 Task: Look for products in the category "Pork" from the brand "Store Brand".
Action: Mouse moved to (17, 153)
Screenshot: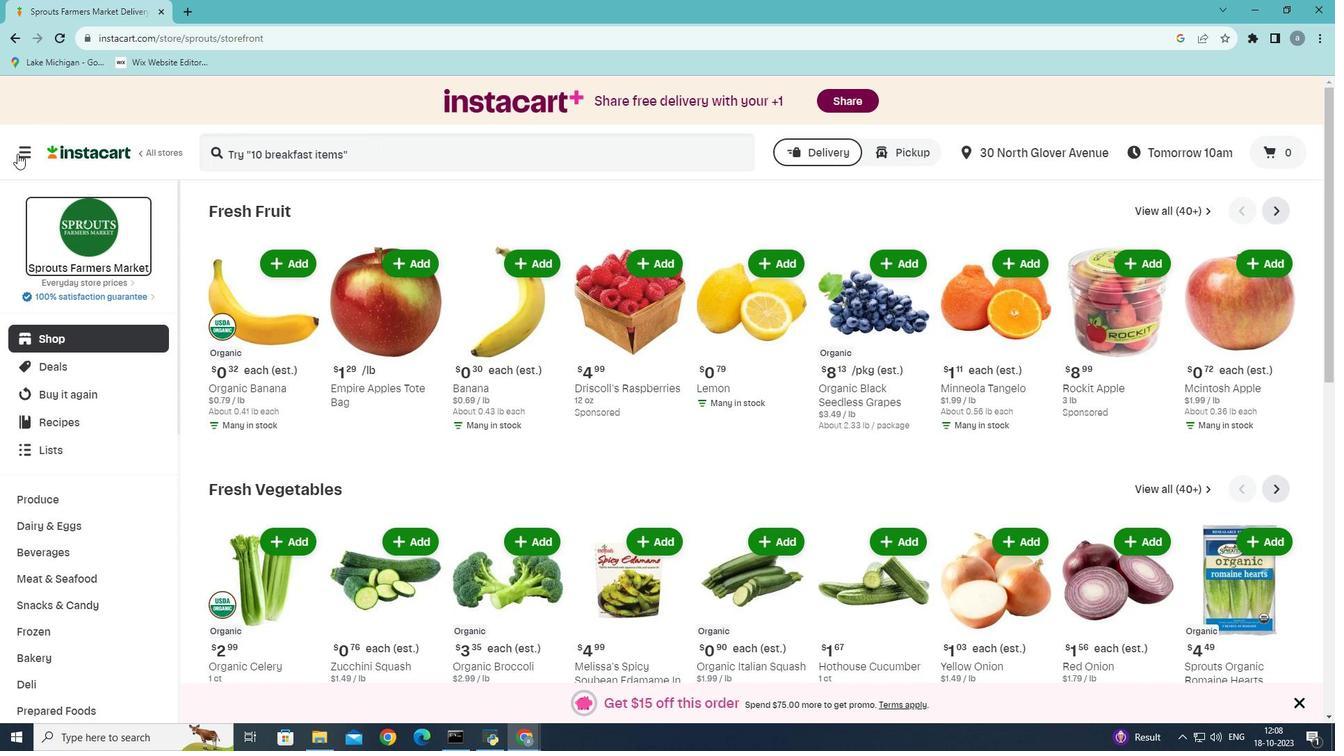 
Action: Mouse pressed left at (17, 153)
Screenshot: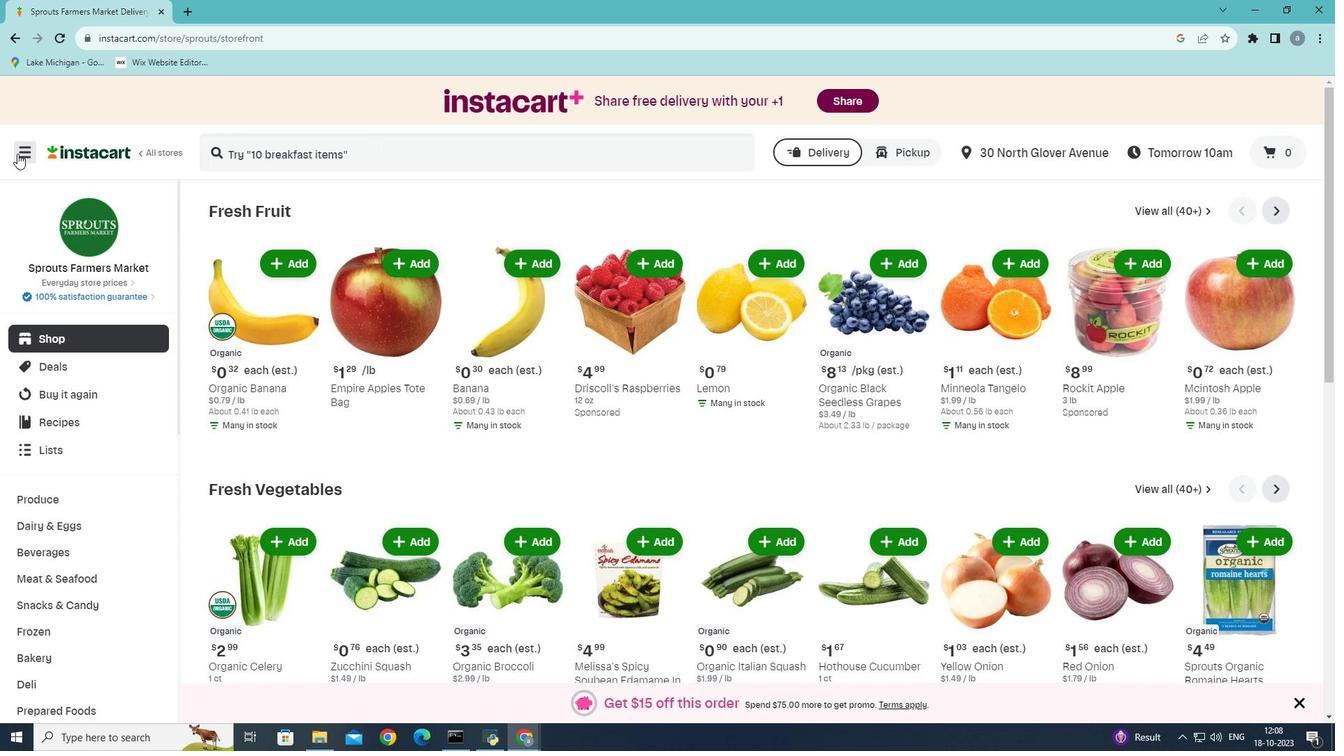 
Action: Mouse moved to (73, 408)
Screenshot: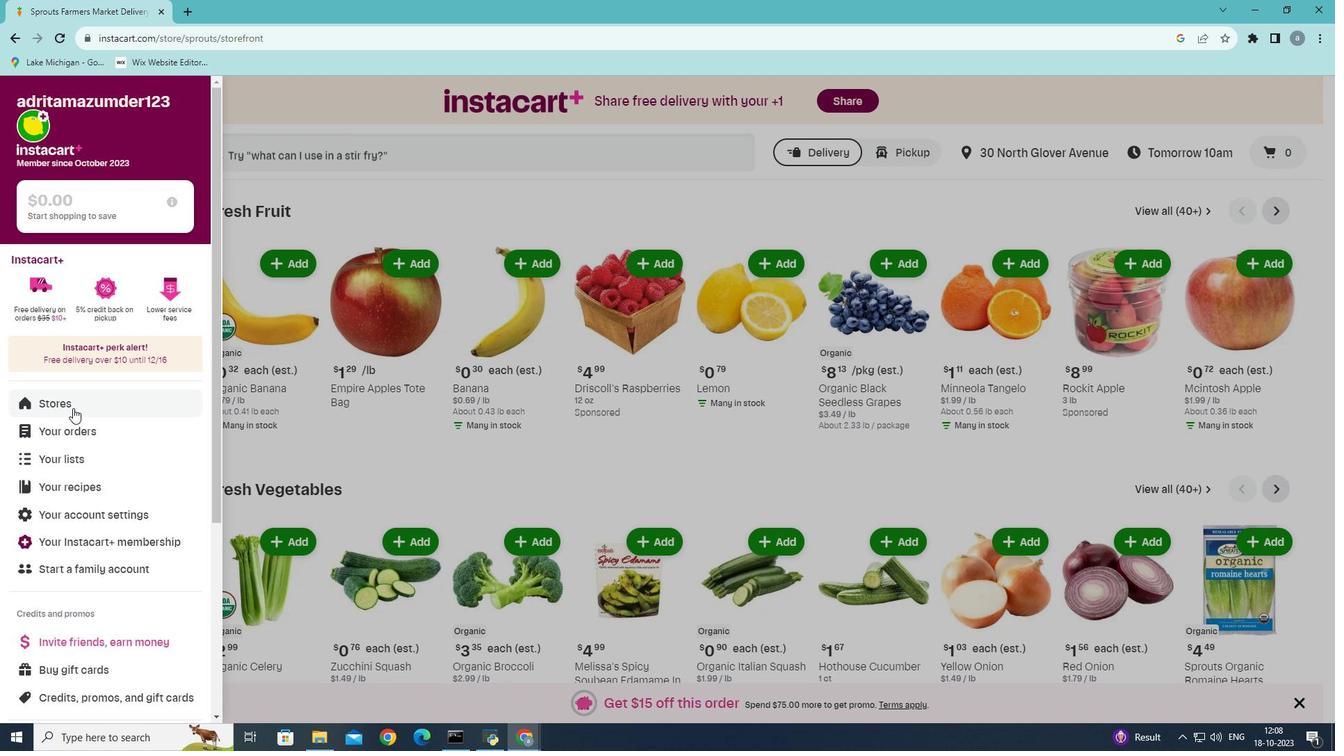 
Action: Mouse pressed left at (73, 408)
Screenshot: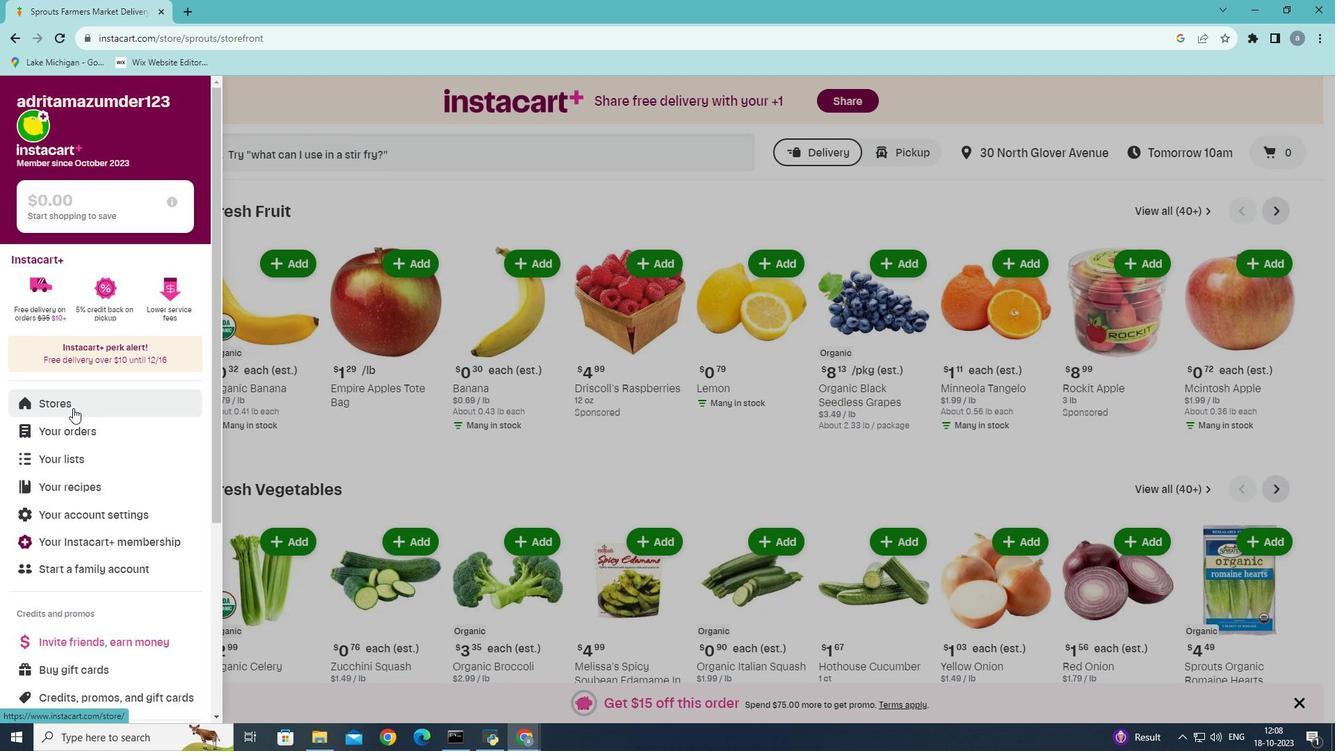 
Action: Mouse moved to (324, 169)
Screenshot: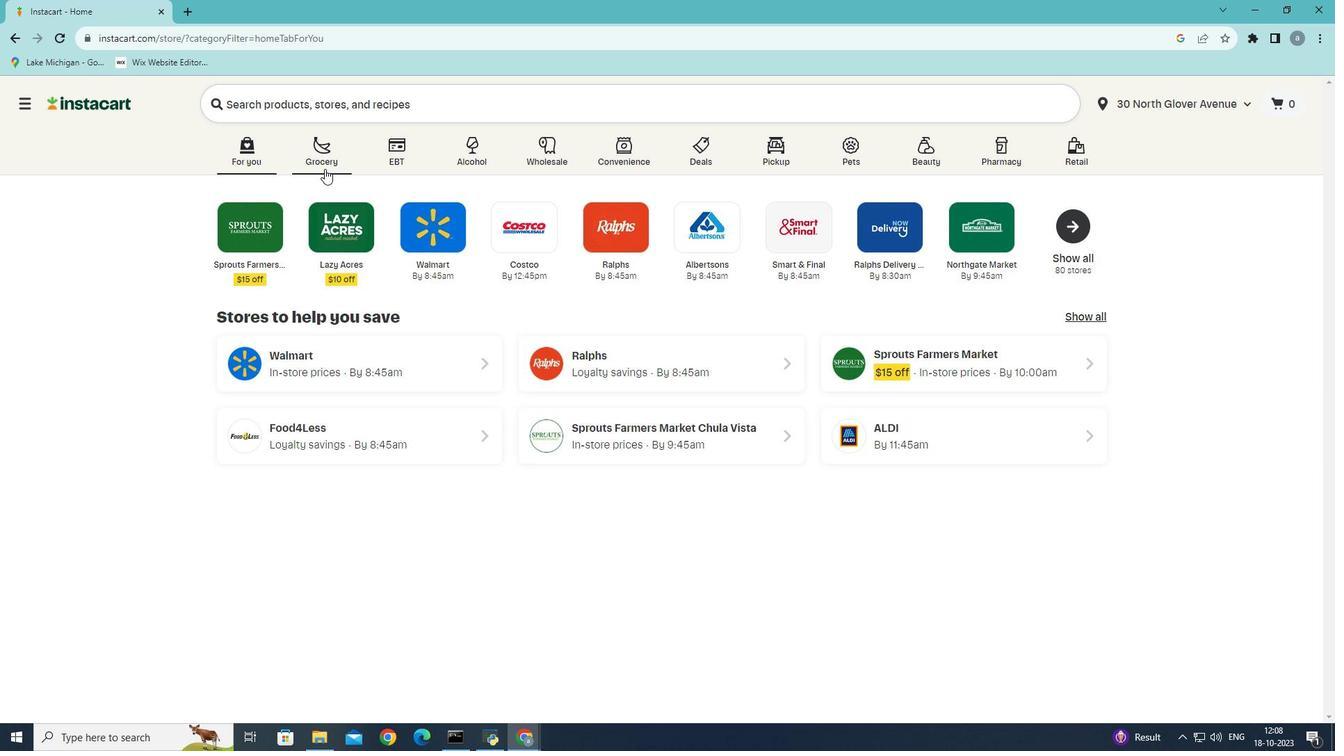 
Action: Mouse pressed left at (324, 169)
Screenshot: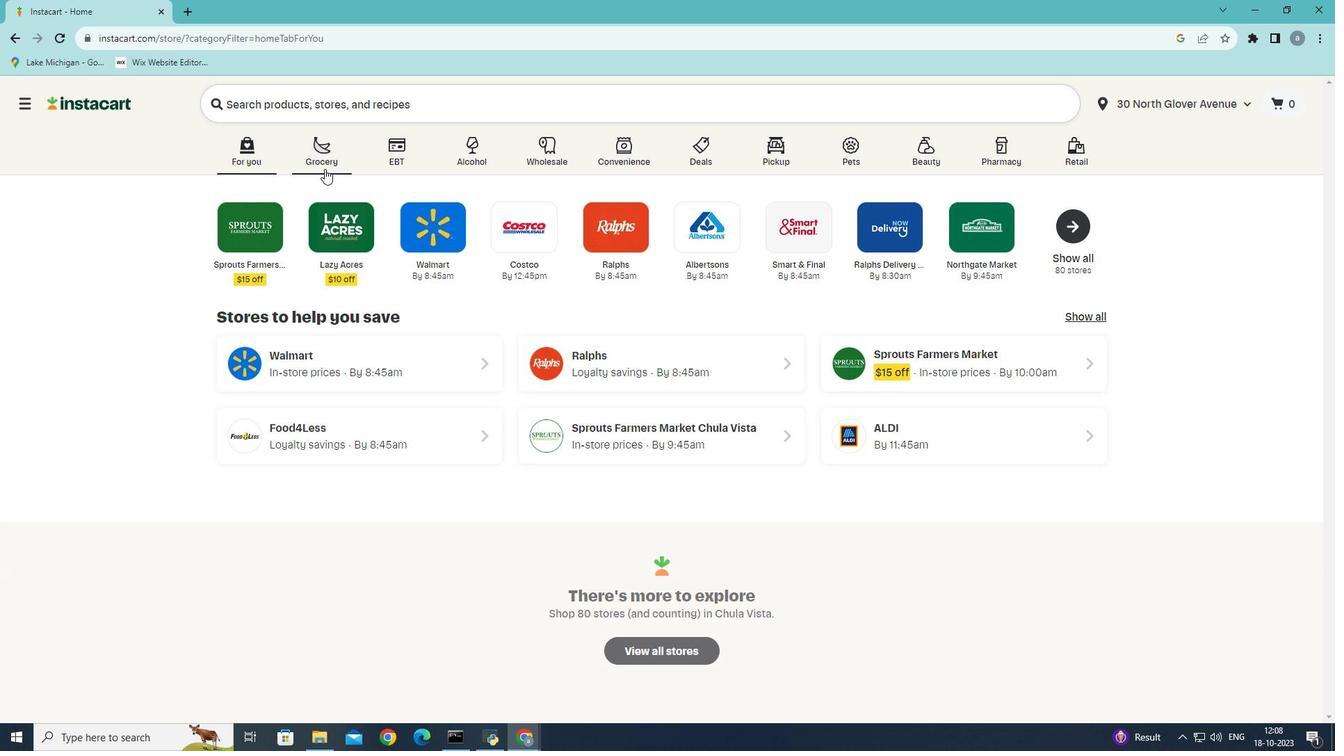
Action: Mouse moved to (283, 414)
Screenshot: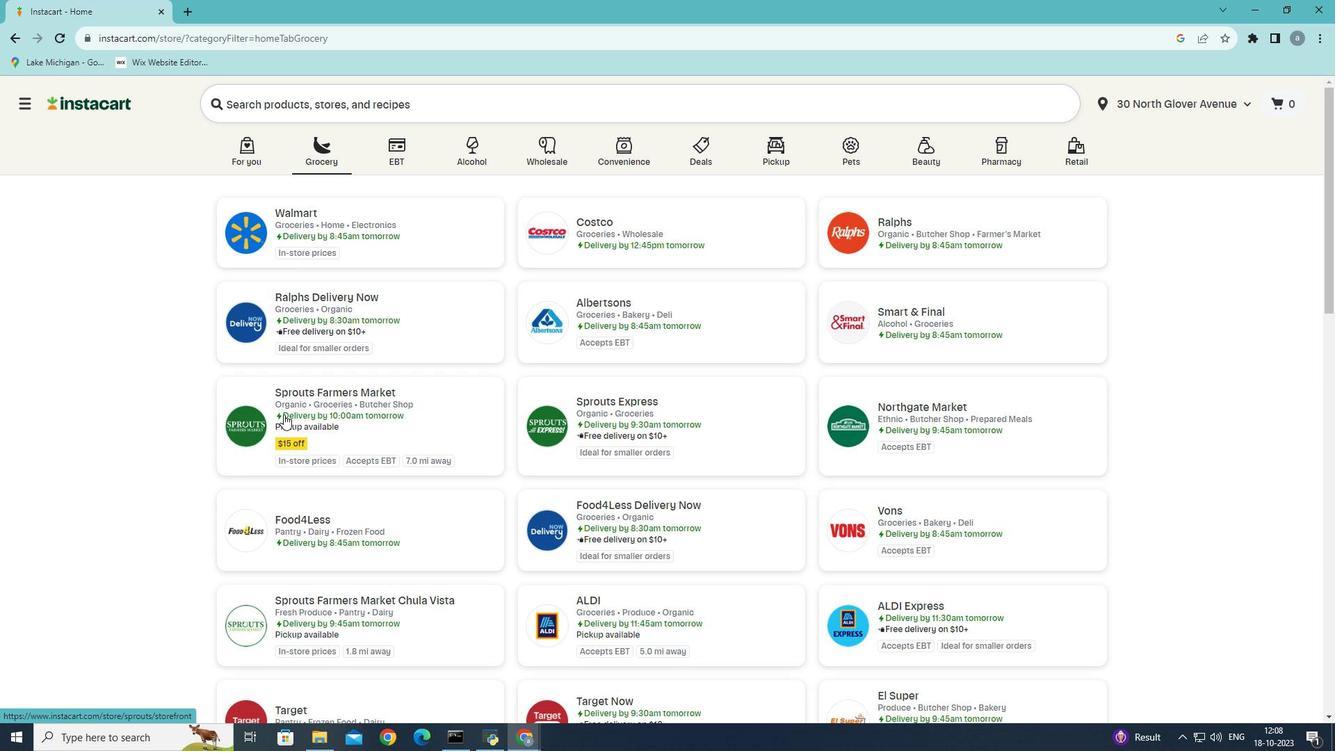 
Action: Mouse pressed left at (283, 414)
Screenshot: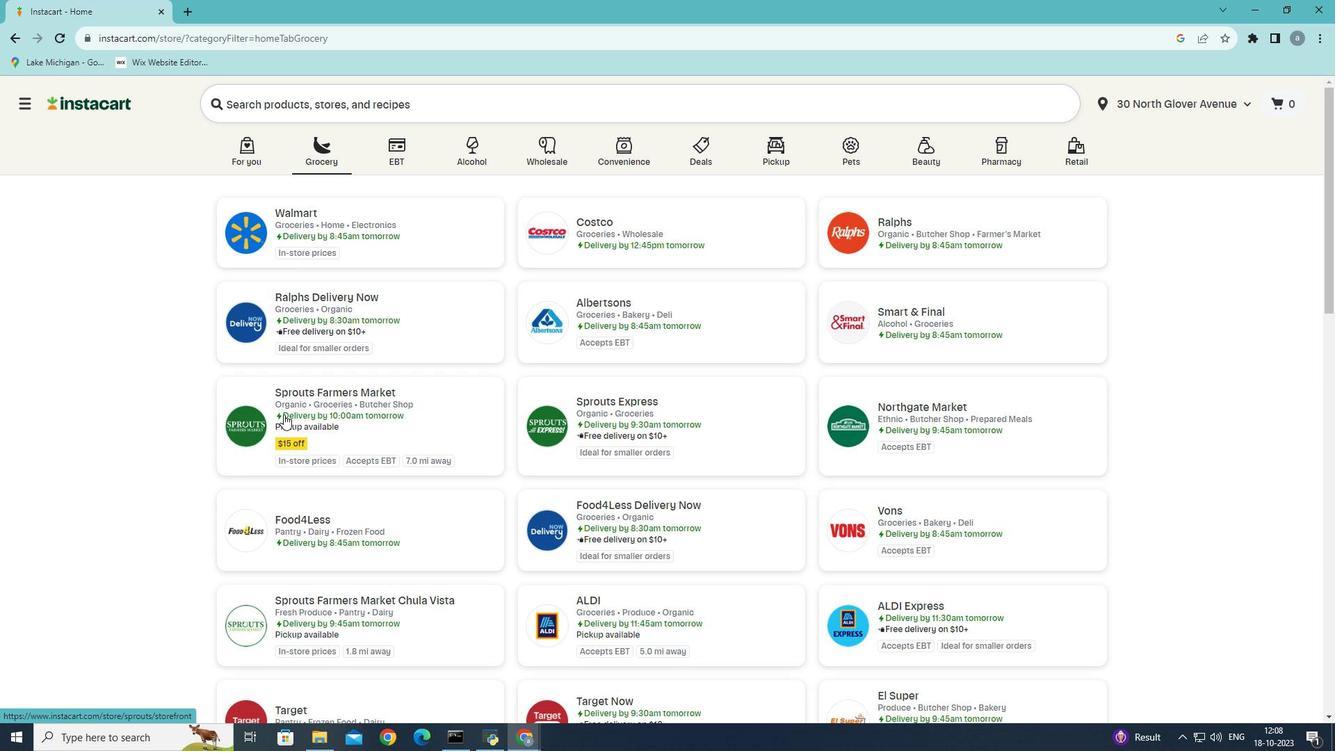 
Action: Mouse moved to (55, 575)
Screenshot: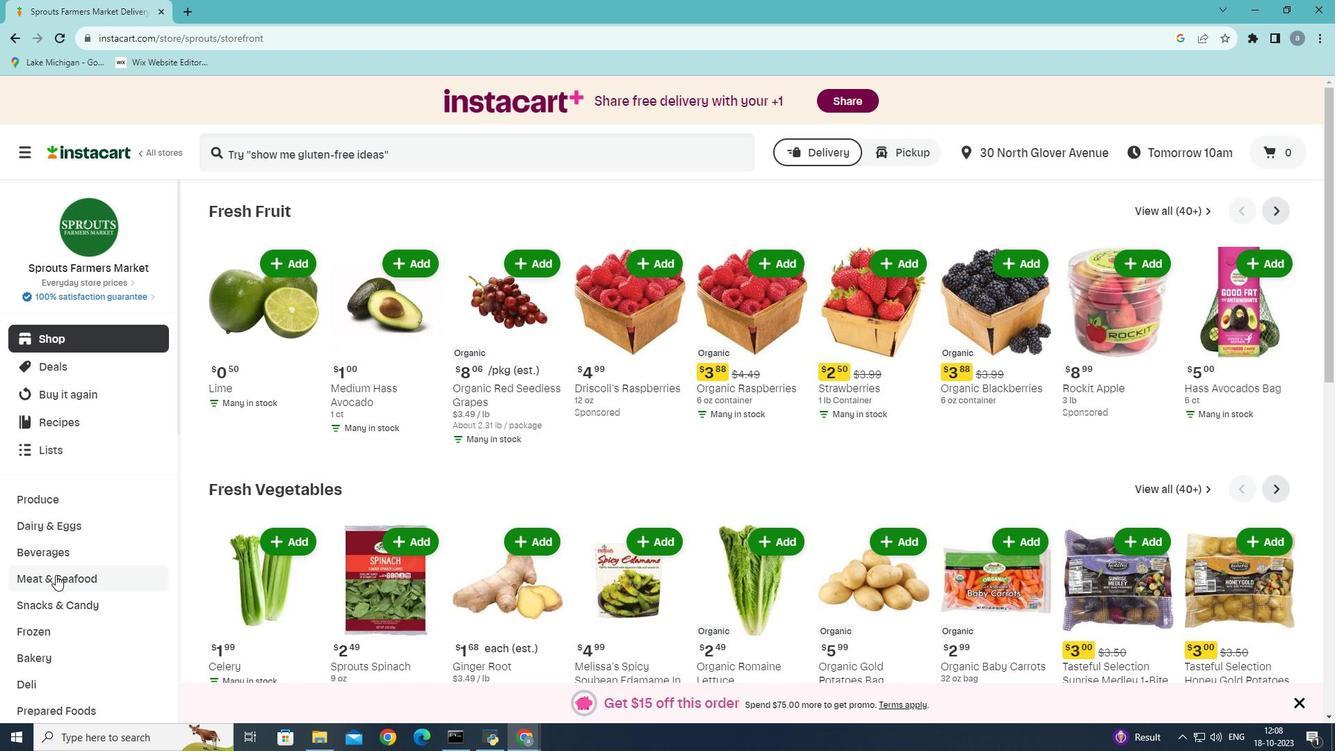 
Action: Mouse pressed left at (55, 575)
Screenshot: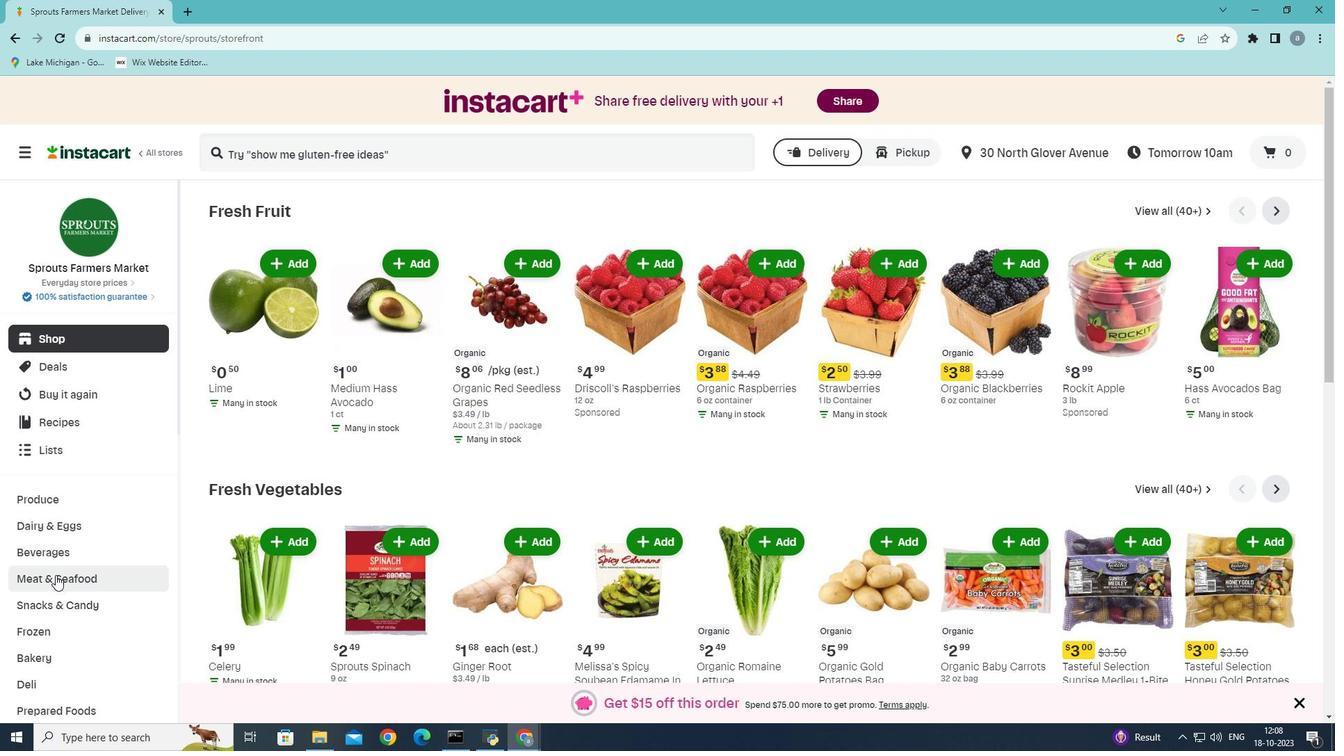 
Action: Mouse moved to (453, 240)
Screenshot: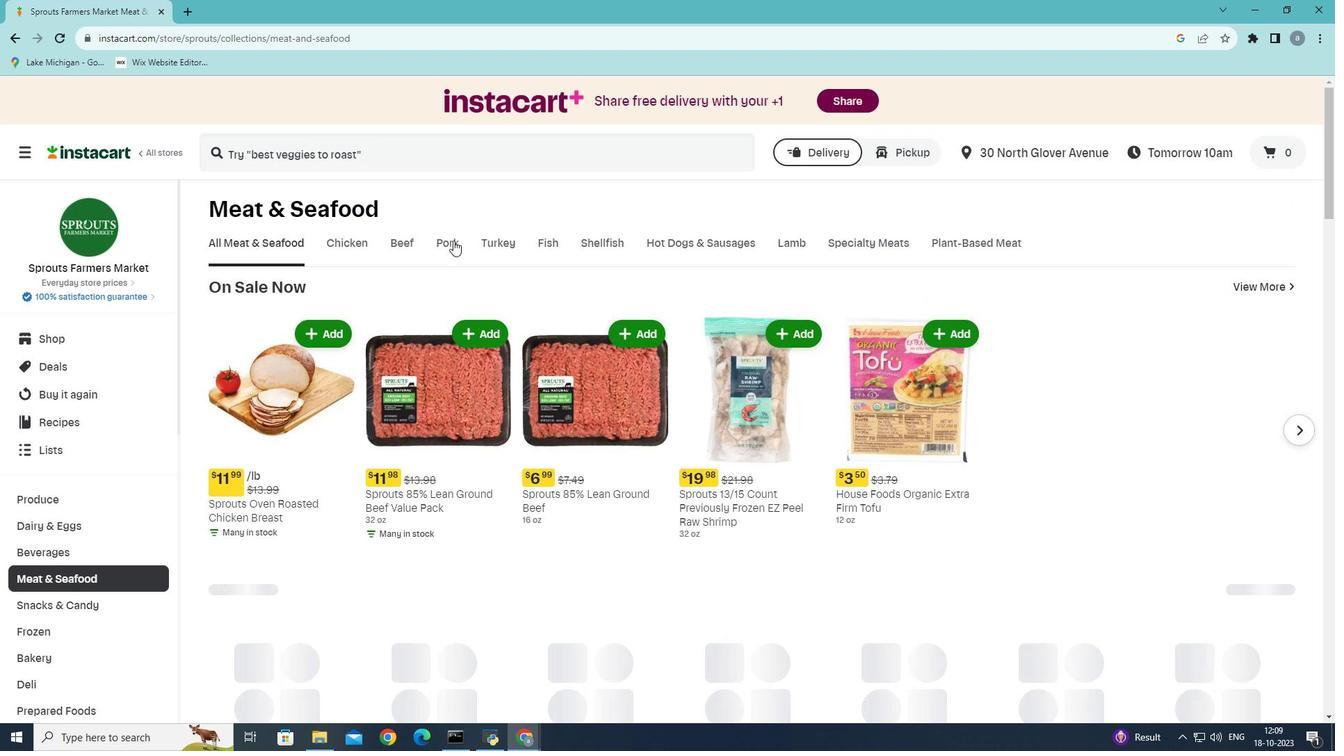 
Action: Mouse pressed left at (453, 240)
Screenshot: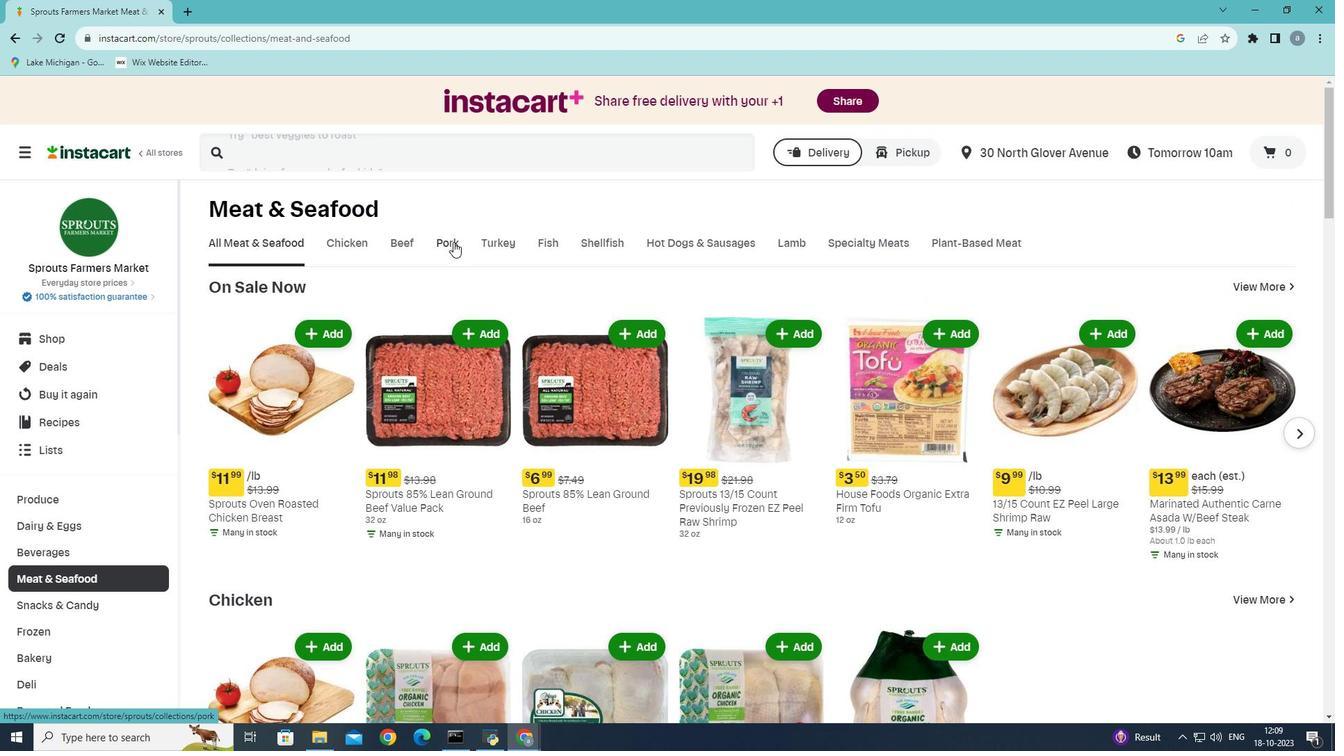 
Action: Mouse moved to (404, 311)
Screenshot: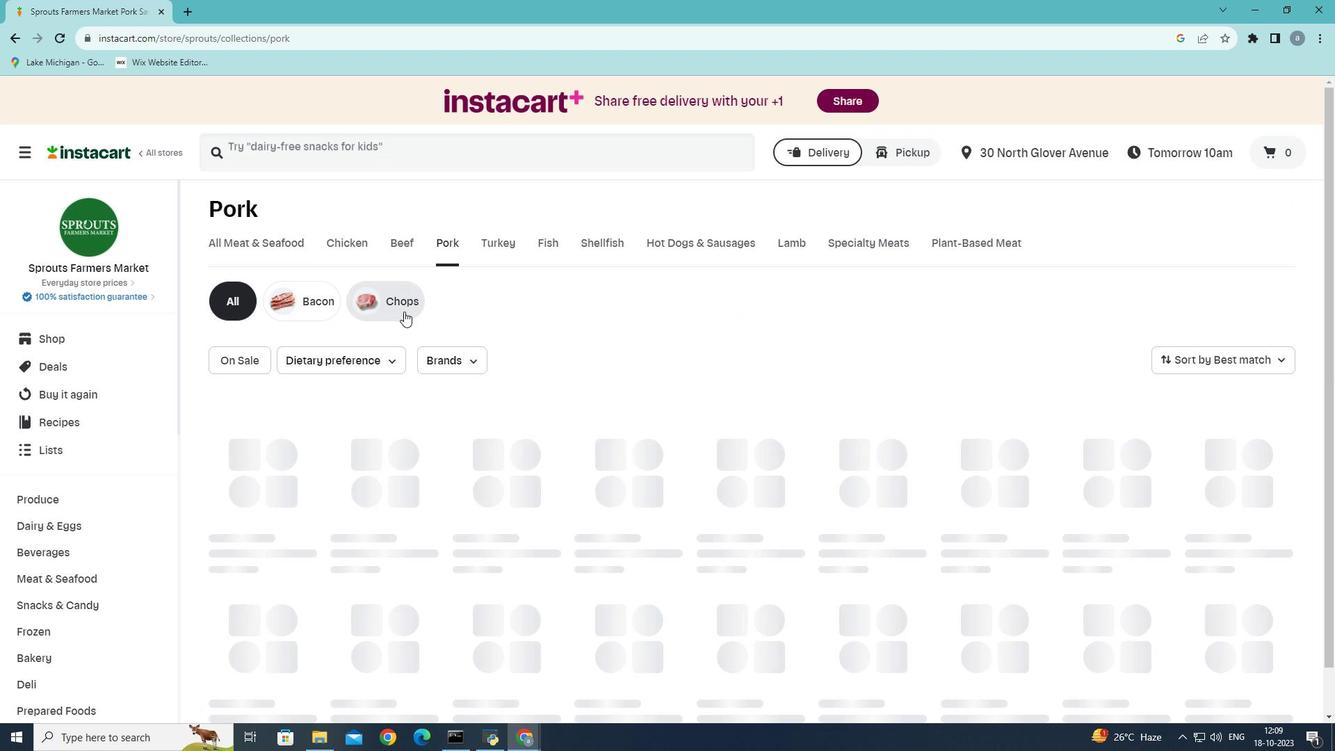 
Action: Mouse pressed left at (404, 311)
Screenshot: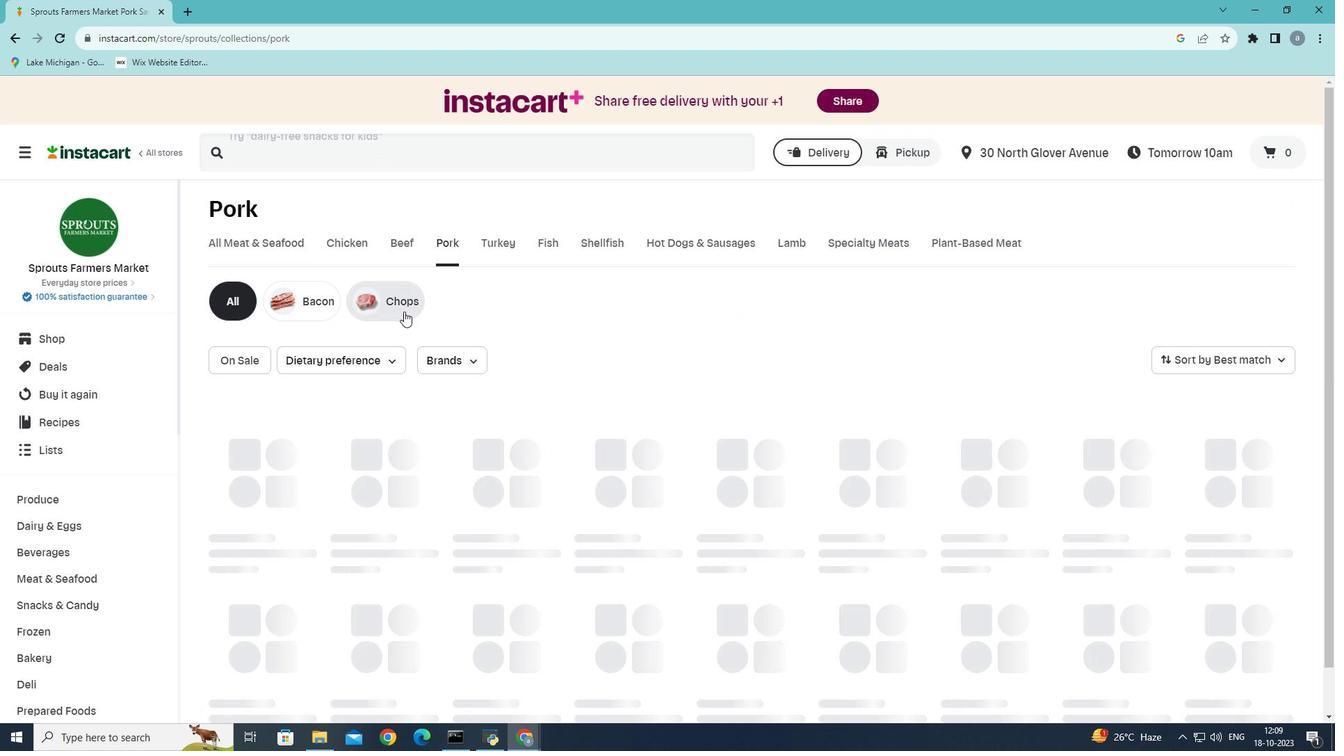
Action: Mouse moved to (334, 362)
Screenshot: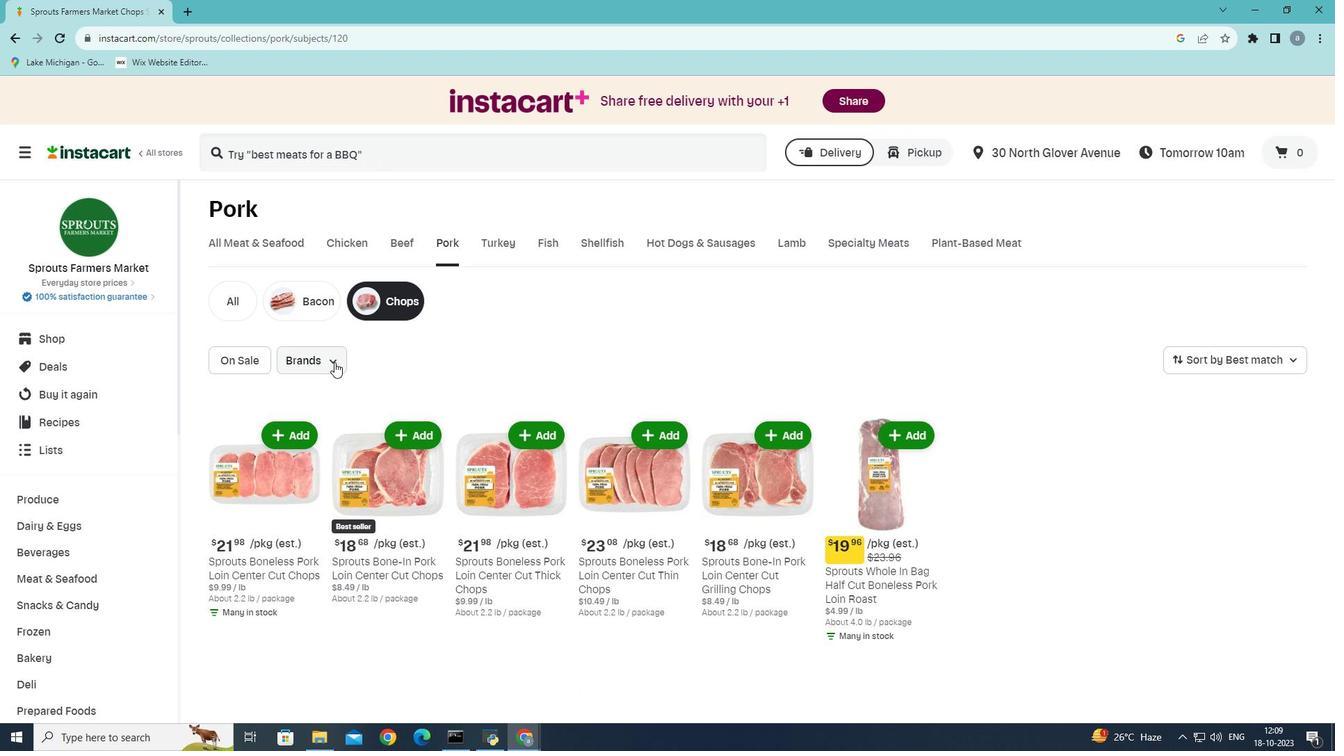 
Action: Mouse pressed left at (334, 362)
Screenshot: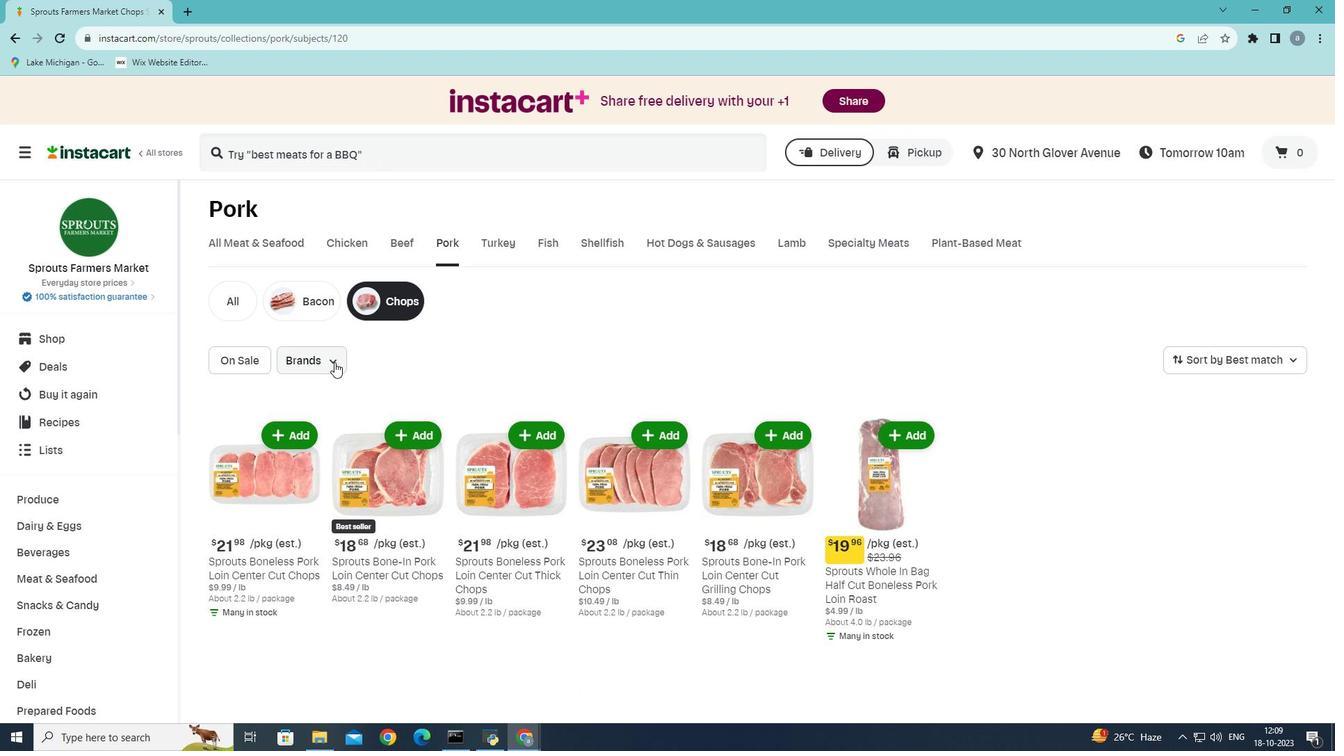 
Action: Mouse moved to (311, 399)
Screenshot: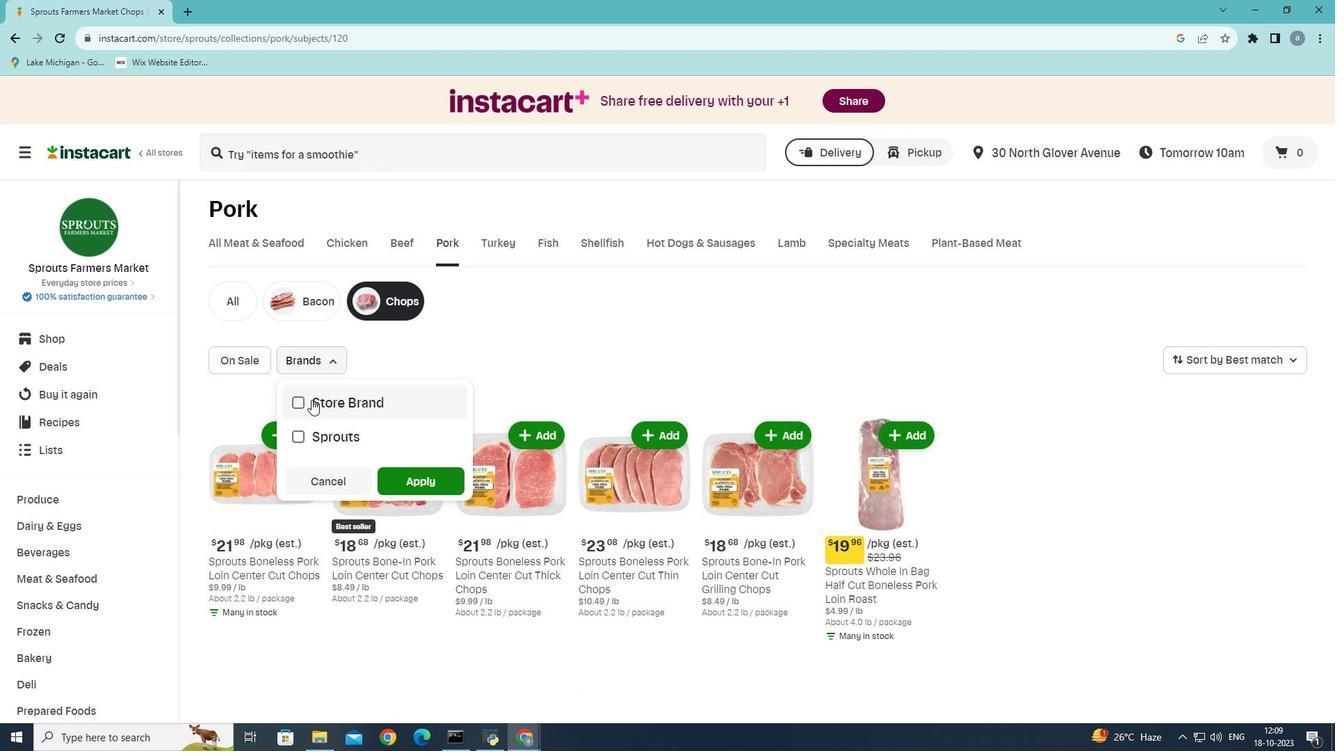 
Action: Mouse pressed left at (311, 399)
Screenshot: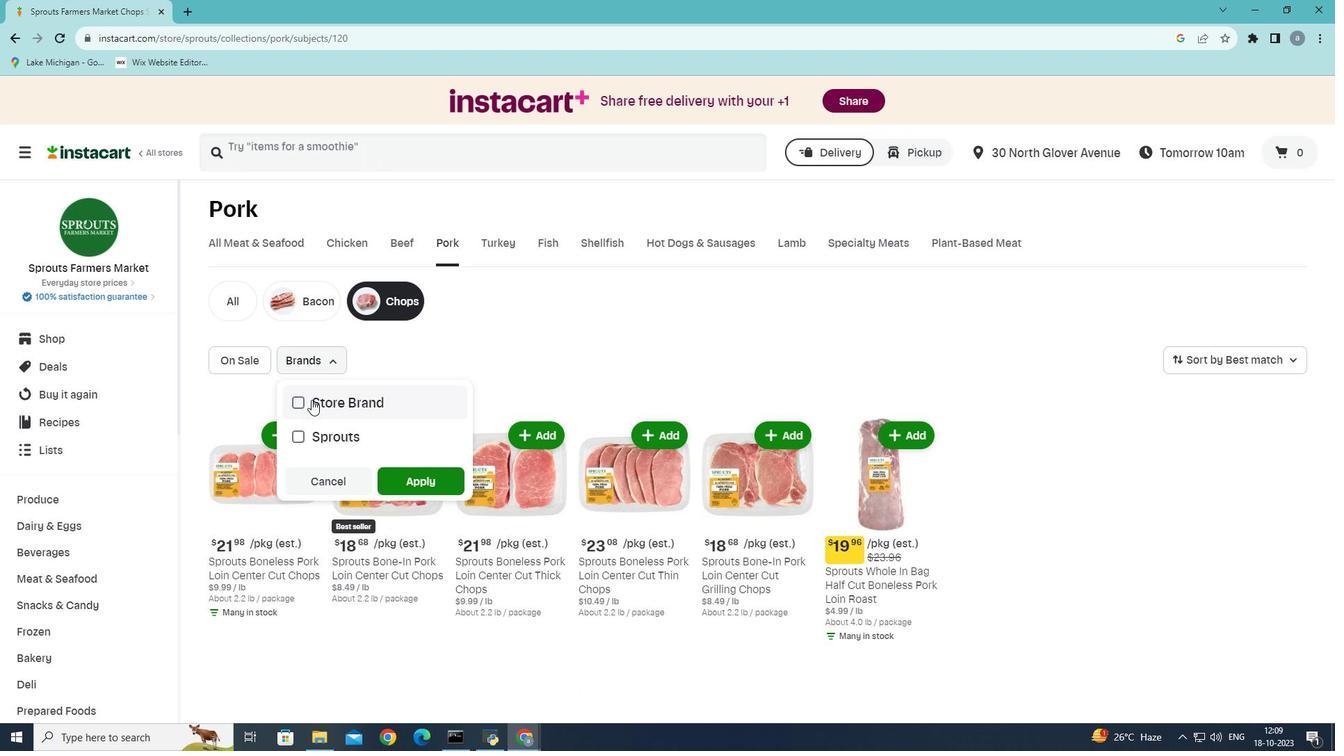 
Action: Mouse moved to (411, 481)
Screenshot: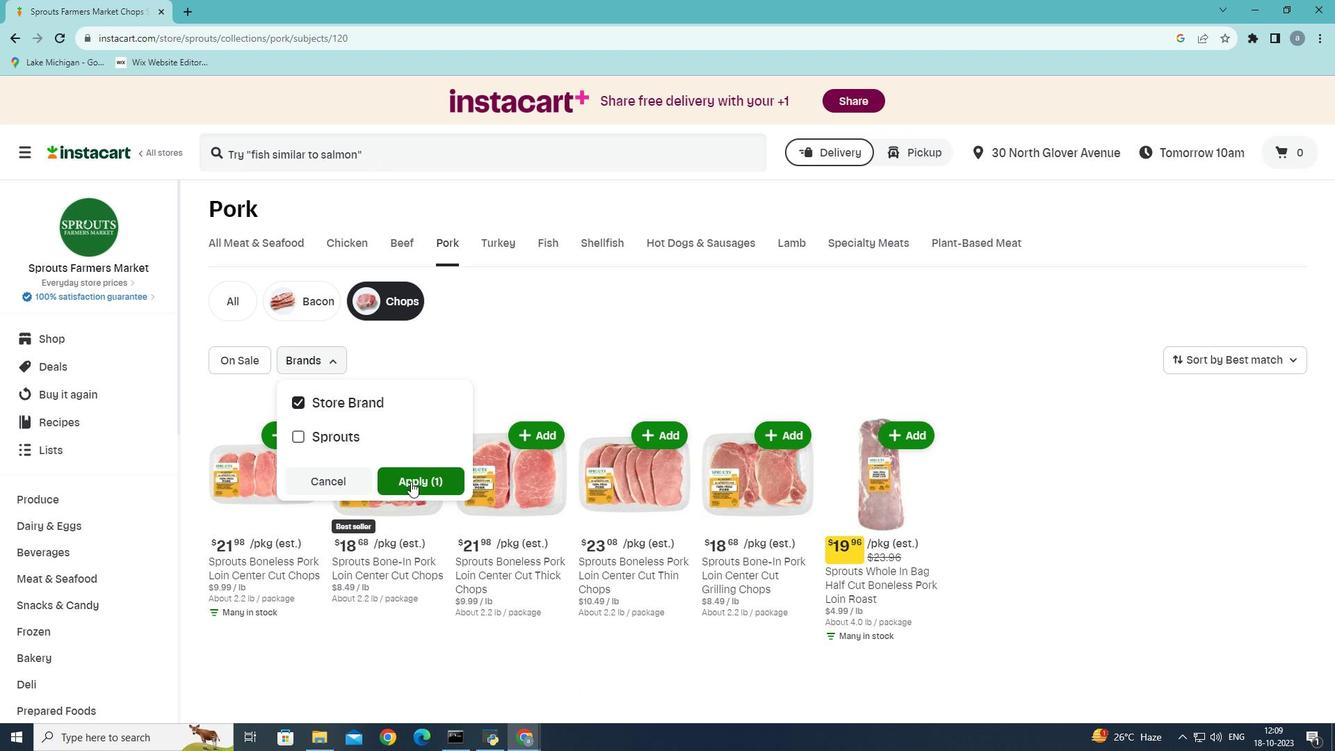 
Action: Mouse pressed left at (411, 481)
Screenshot: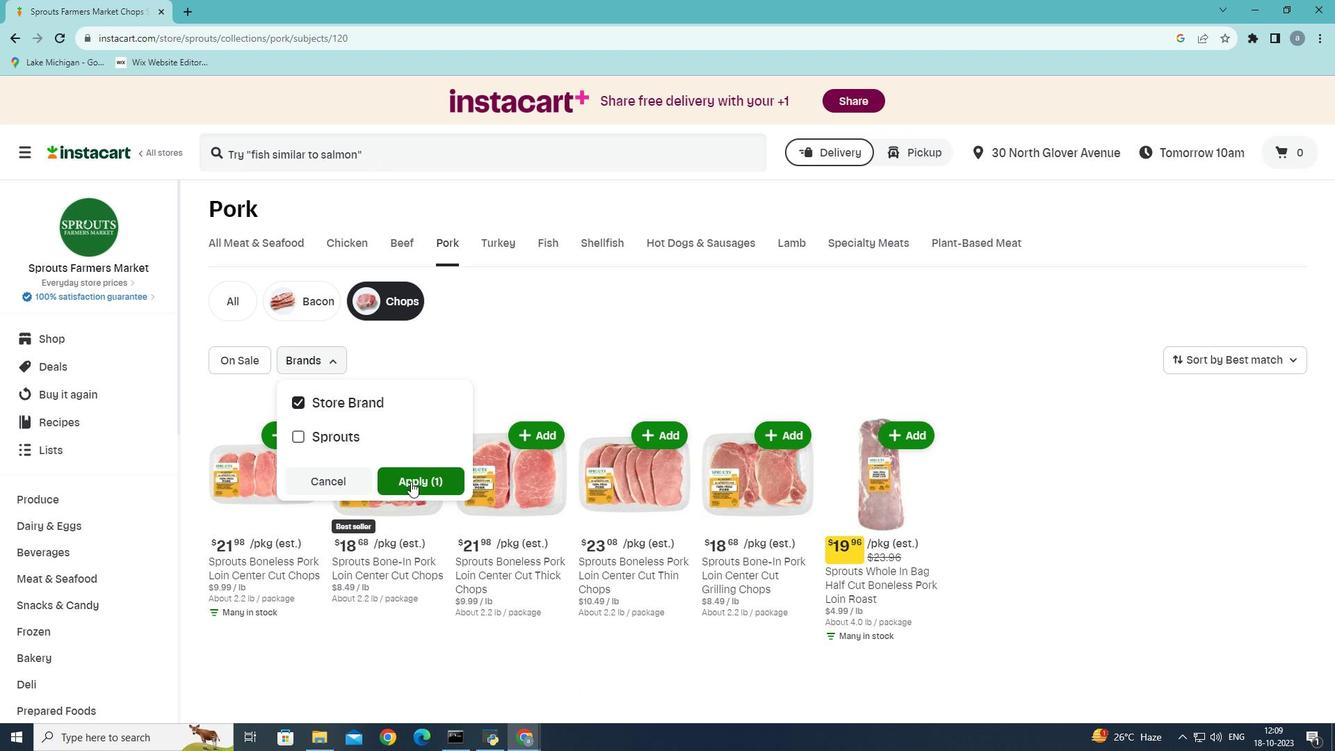 
Action: Mouse moved to (445, 459)
Screenshot: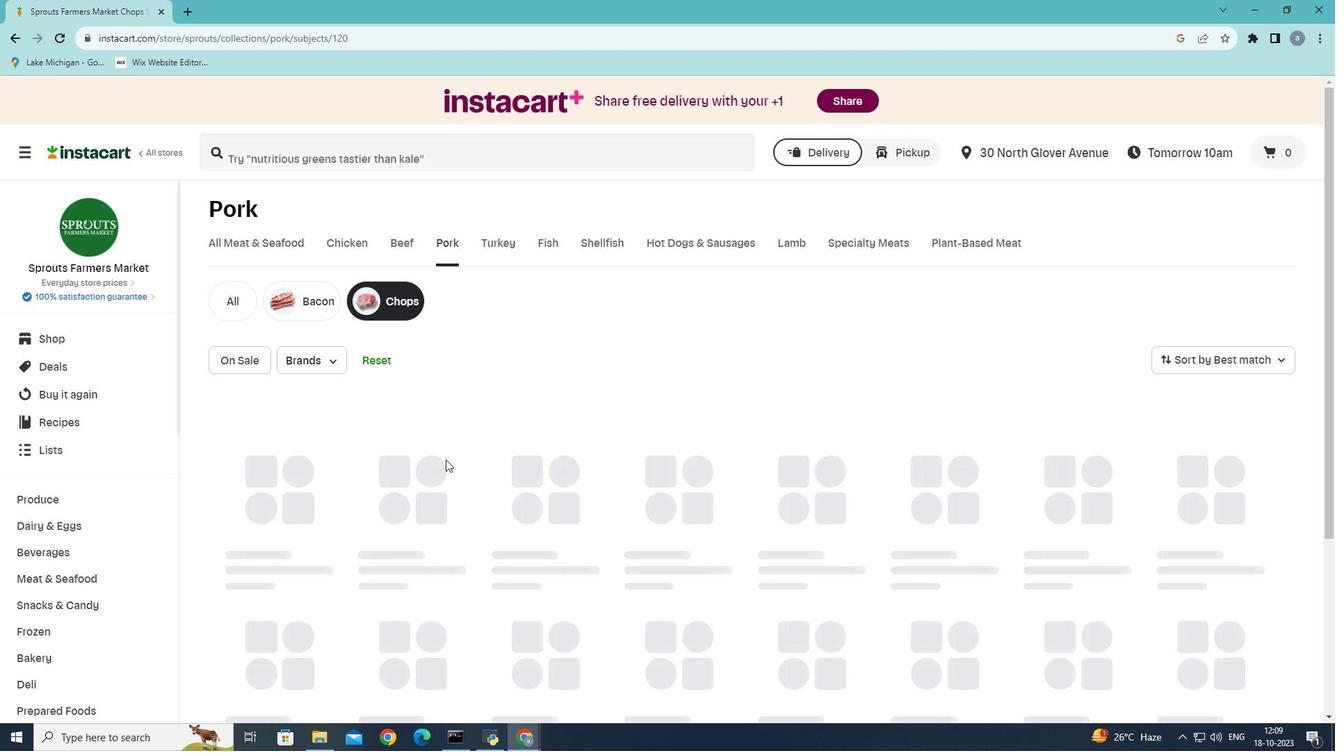 
